 Task: Calculate the route to a popular water park in Orlando, Florida.
Action: Mouse moved to (173, 80)
Screenshot: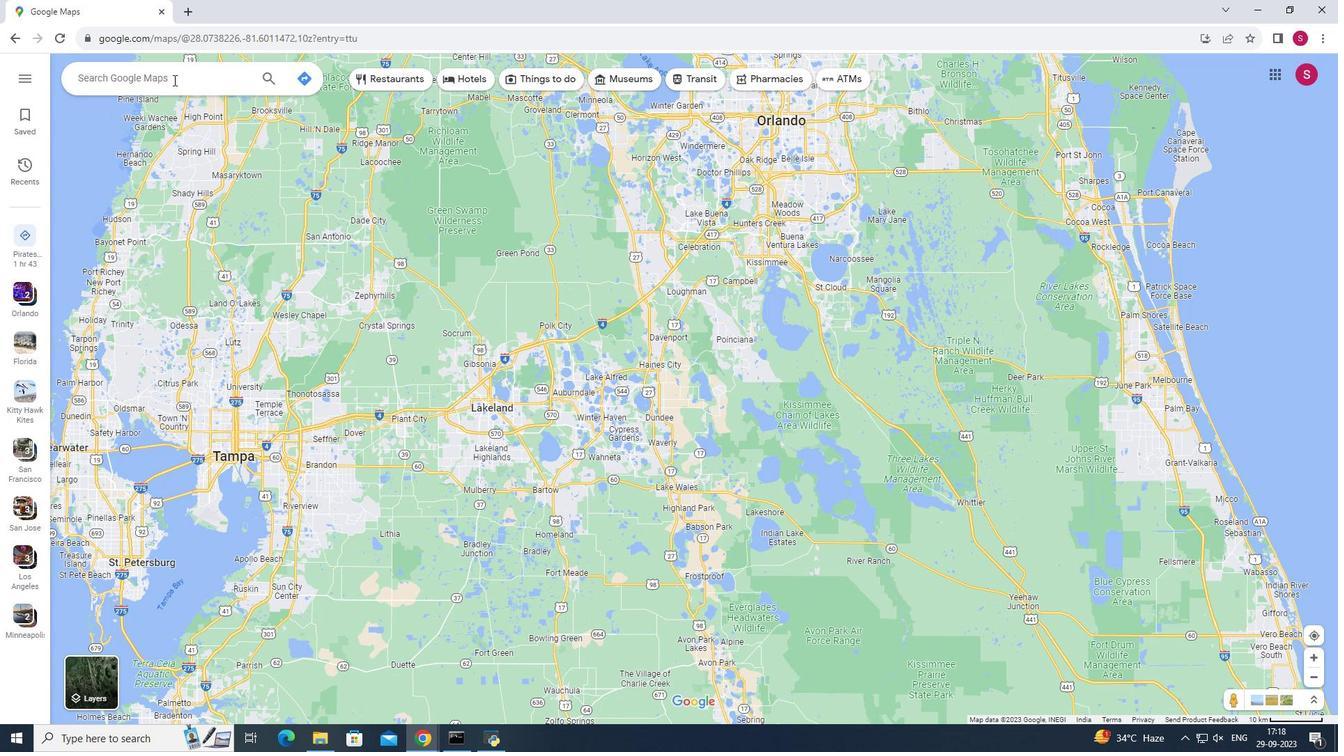 
Action: Mouse pressed left at (173, 80)
Screenshot: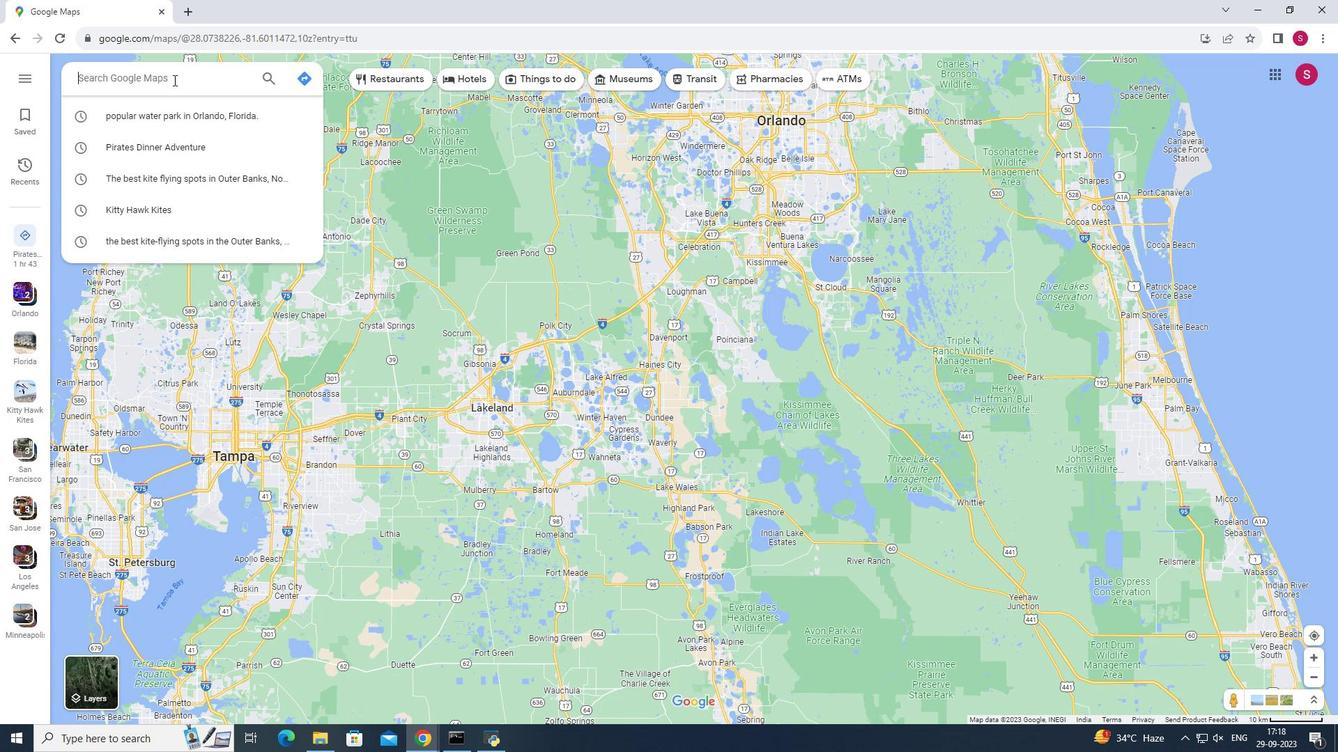
Action: Key pressed t<Key.backspace>popular<Key.space>water<Key.space>park<Key.space>in<Key.space><Key.shift>Orlando,<Key.space>florida<Key.enter>
Screenshot: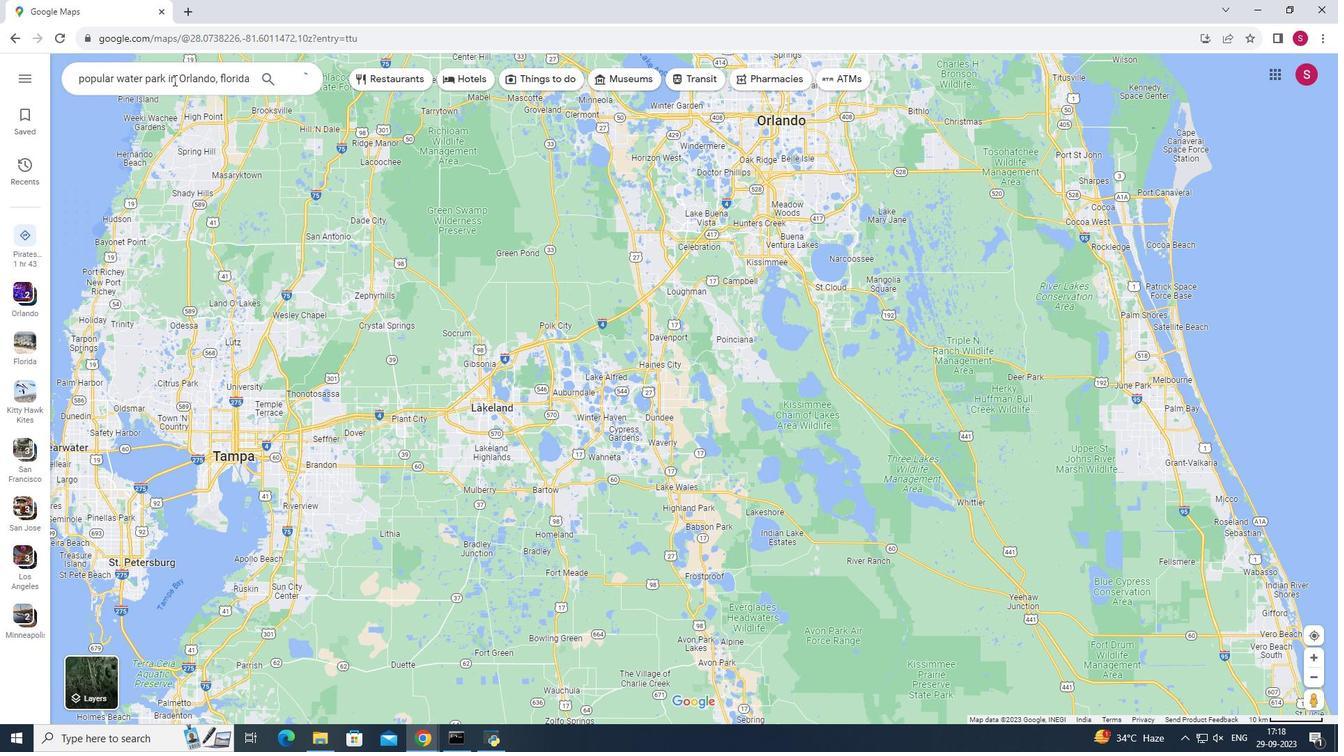 
Action: Mouse moved to (200, 410)
Screenshot: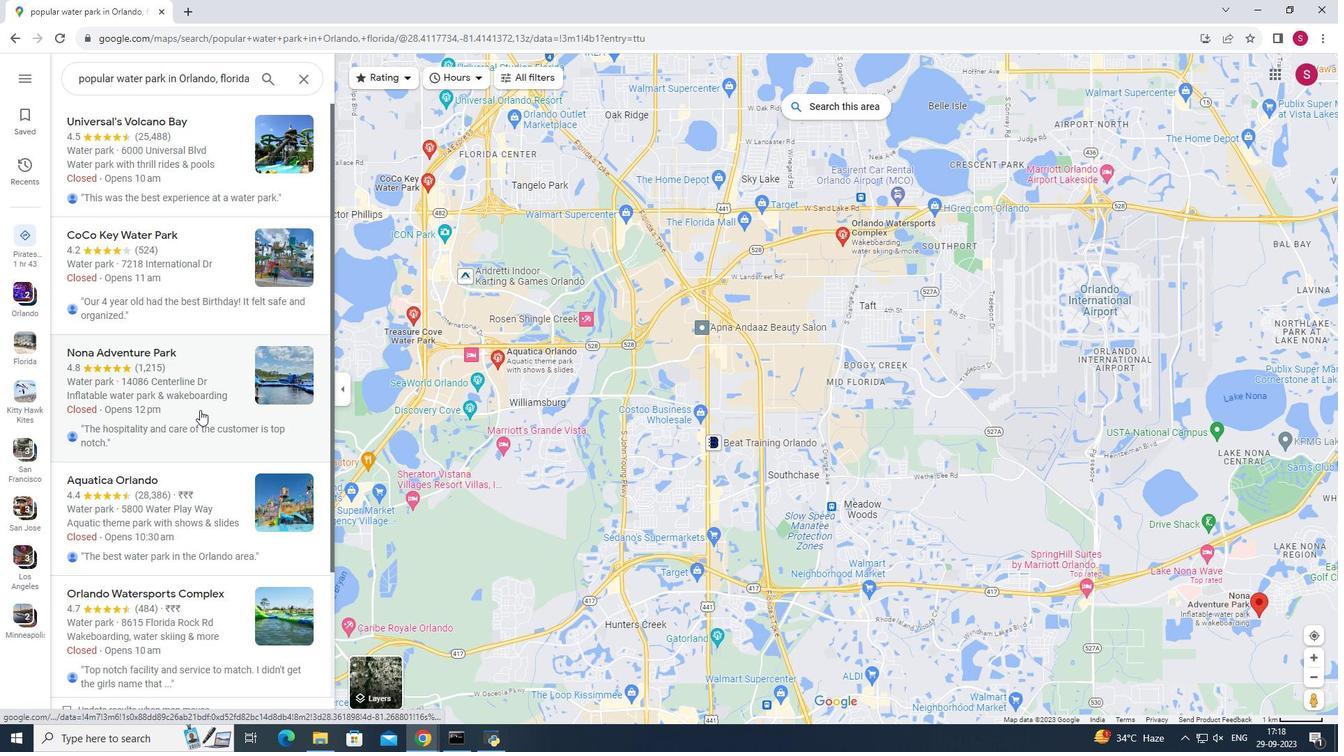 
Action: Mouse scrolled (200, 409) with delta (0, 0)
Screenshot: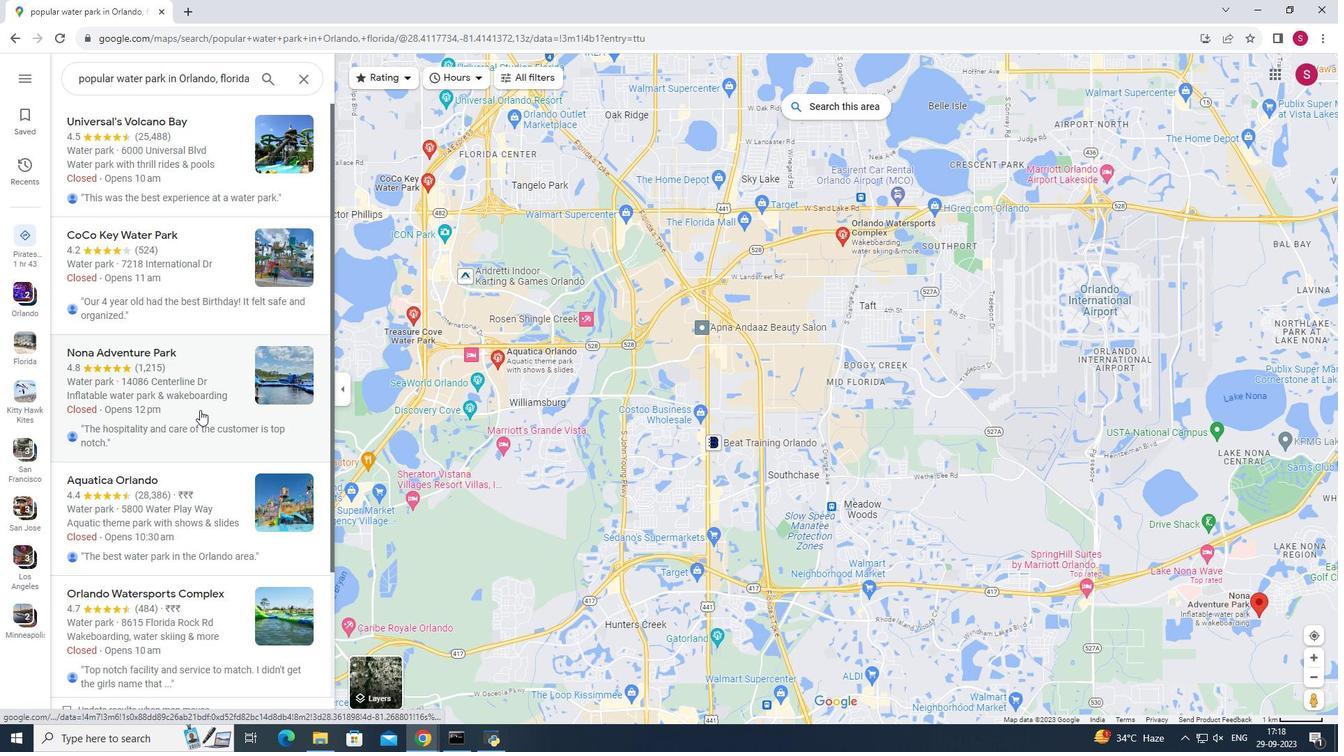 
Action: Mouse scrolled (200, 409) with delta (0, 0)
Screenshot: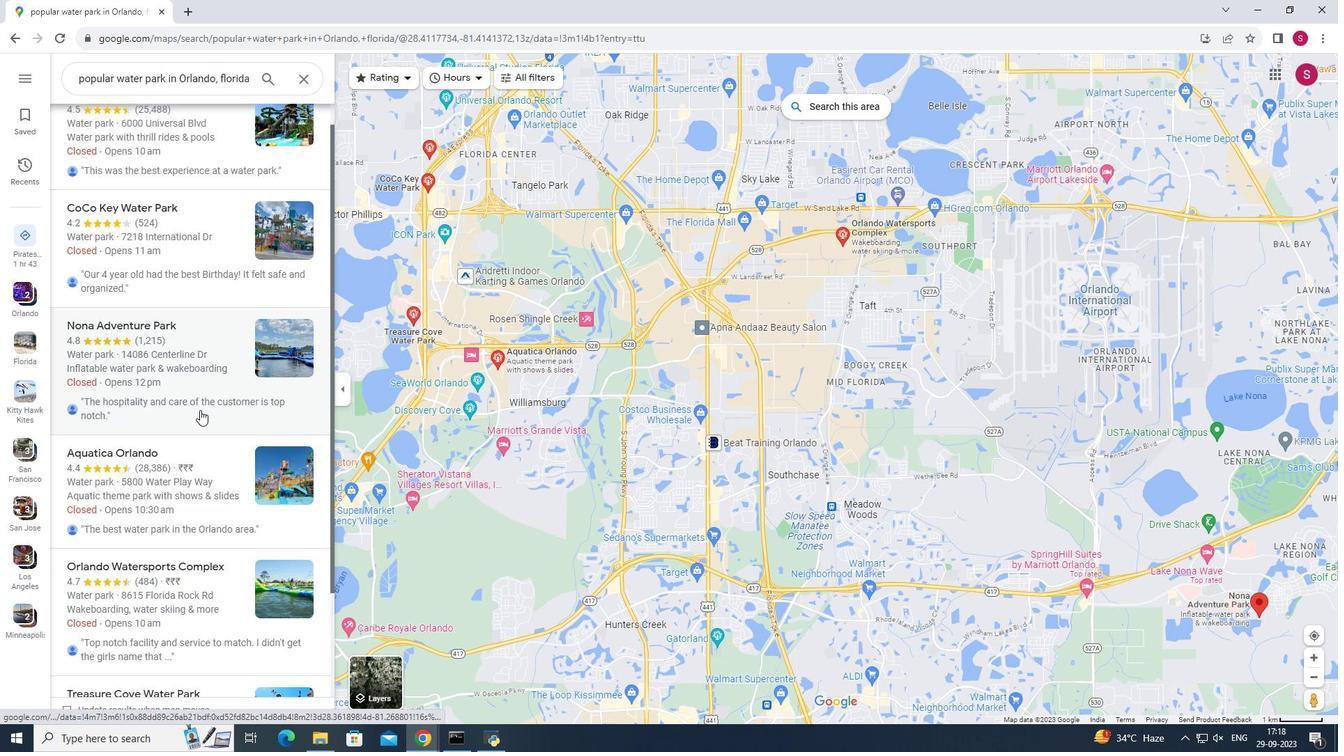 
Action: Mouse scrolled (200, 409) with delta (0, 0)
Screenshot: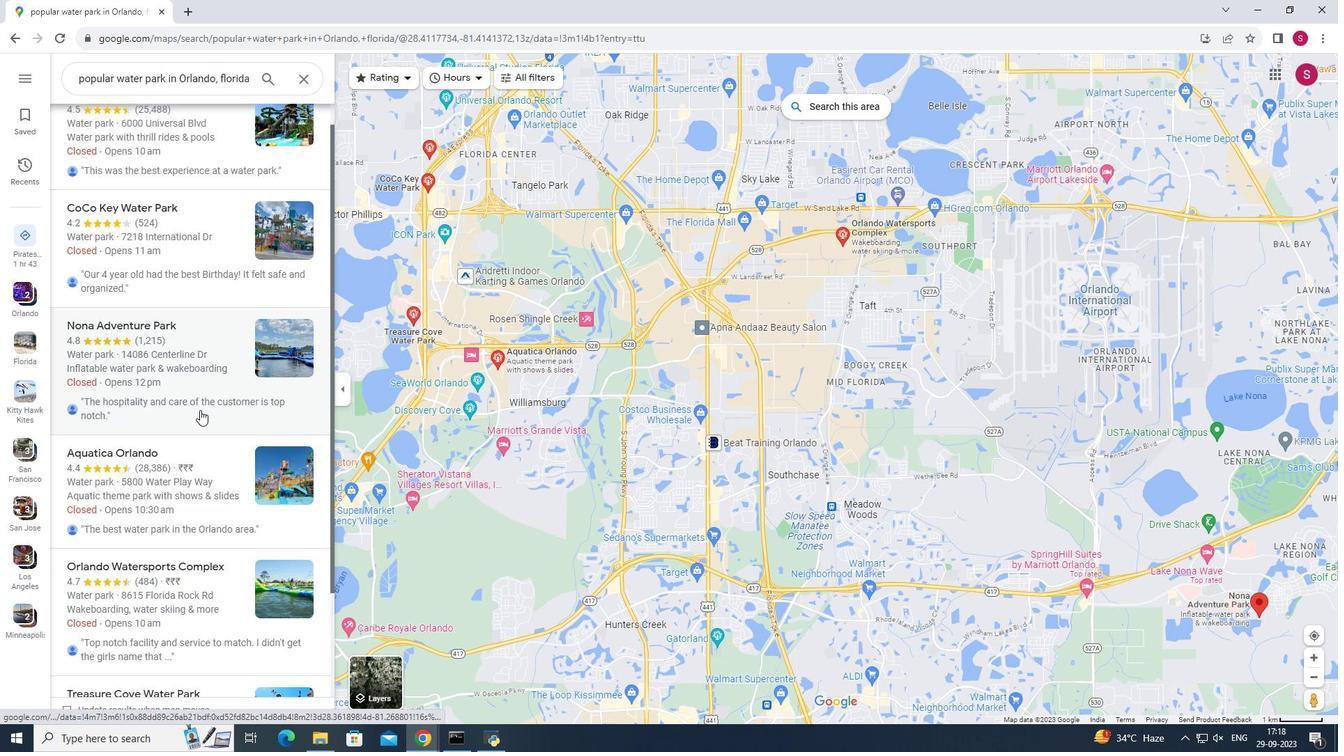 
Action: Mouse scrolled (200, 409) with delta (0, 0)
Screenshot: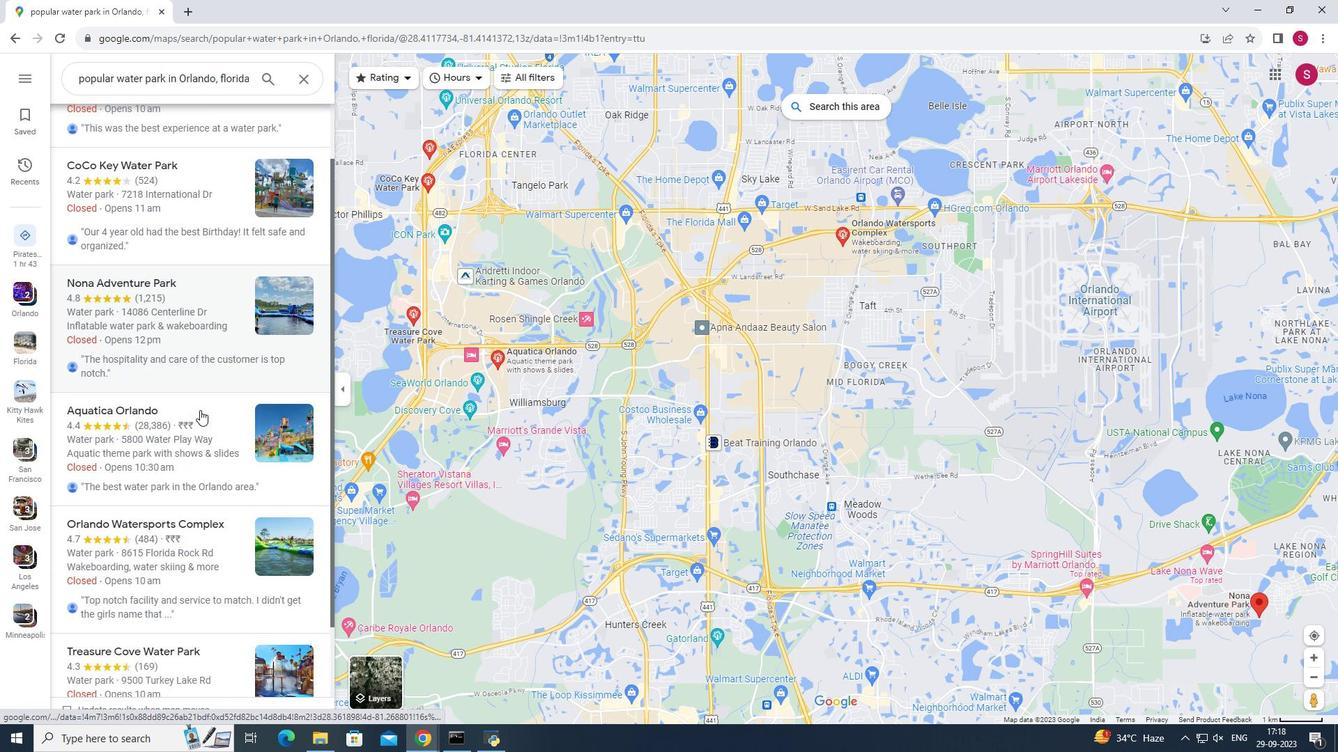 
Action: Mouse scrolled (200, 409) with delta (0, 0)
Screenshot: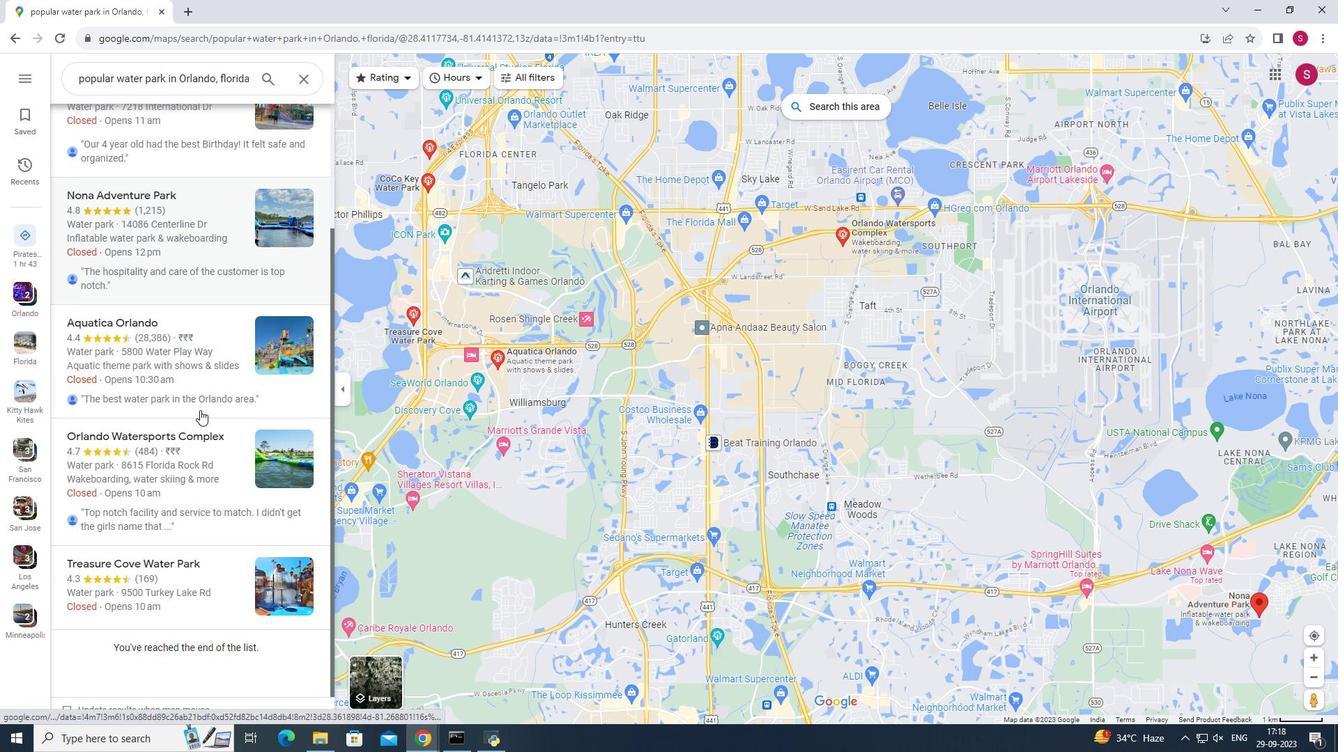 
Action: Mouse moved to (200, 410)
Screenshot: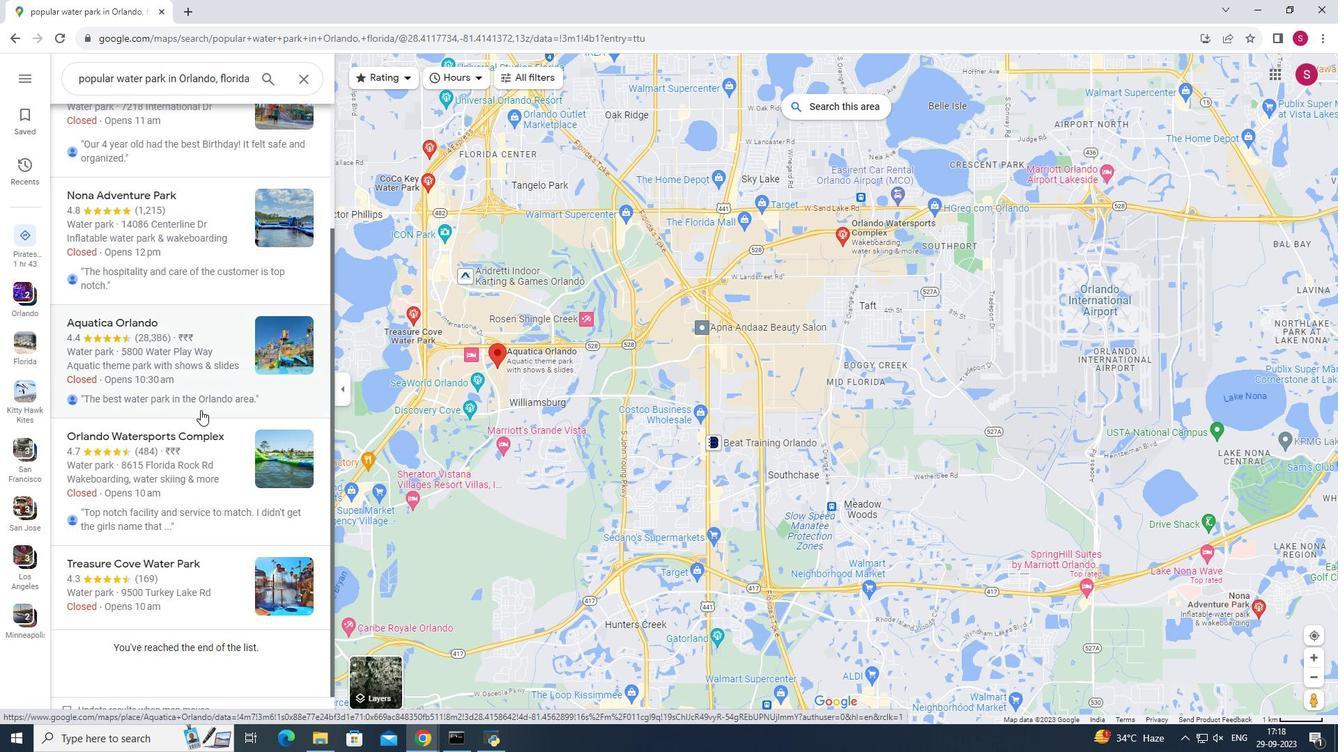 
Action: Mouse scrolled (200, 411) with delta (0, 0)
Screenshot: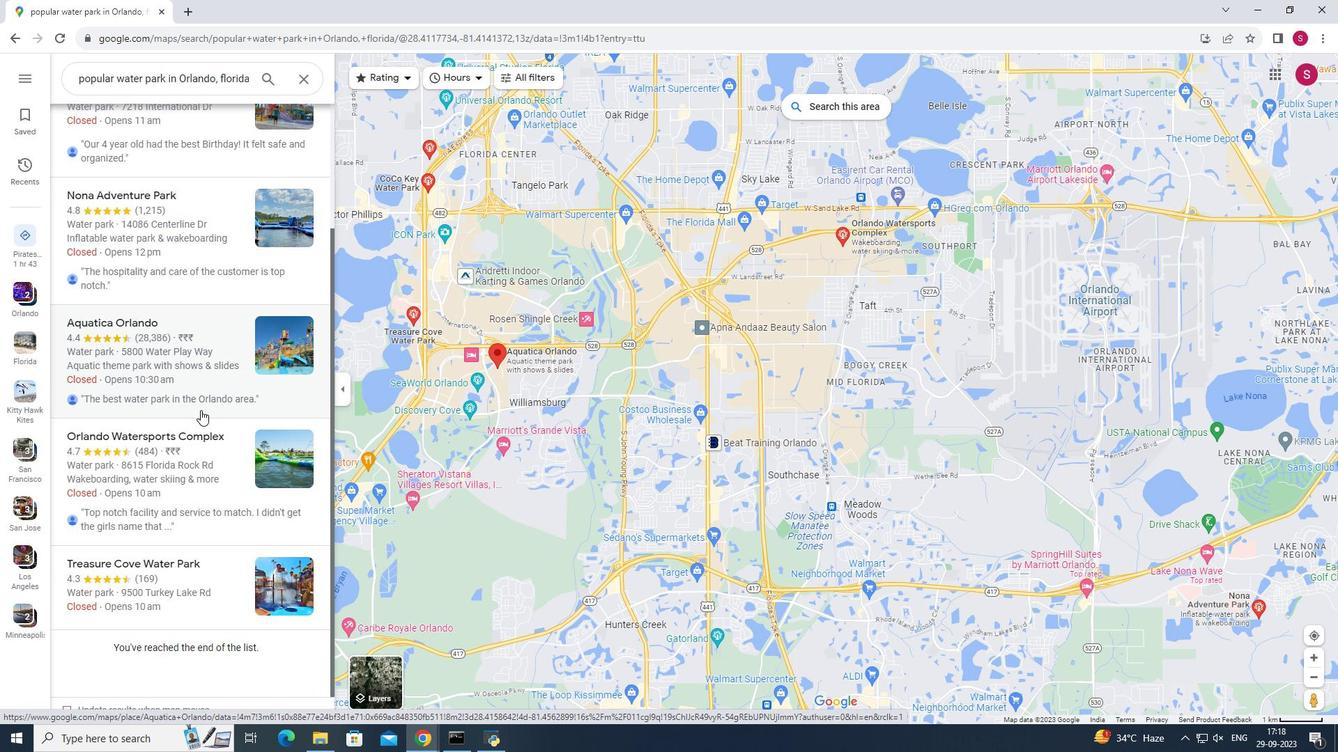 
Action: Mouse scrolled (200, 411) with delta (0, 0)
Screenshot: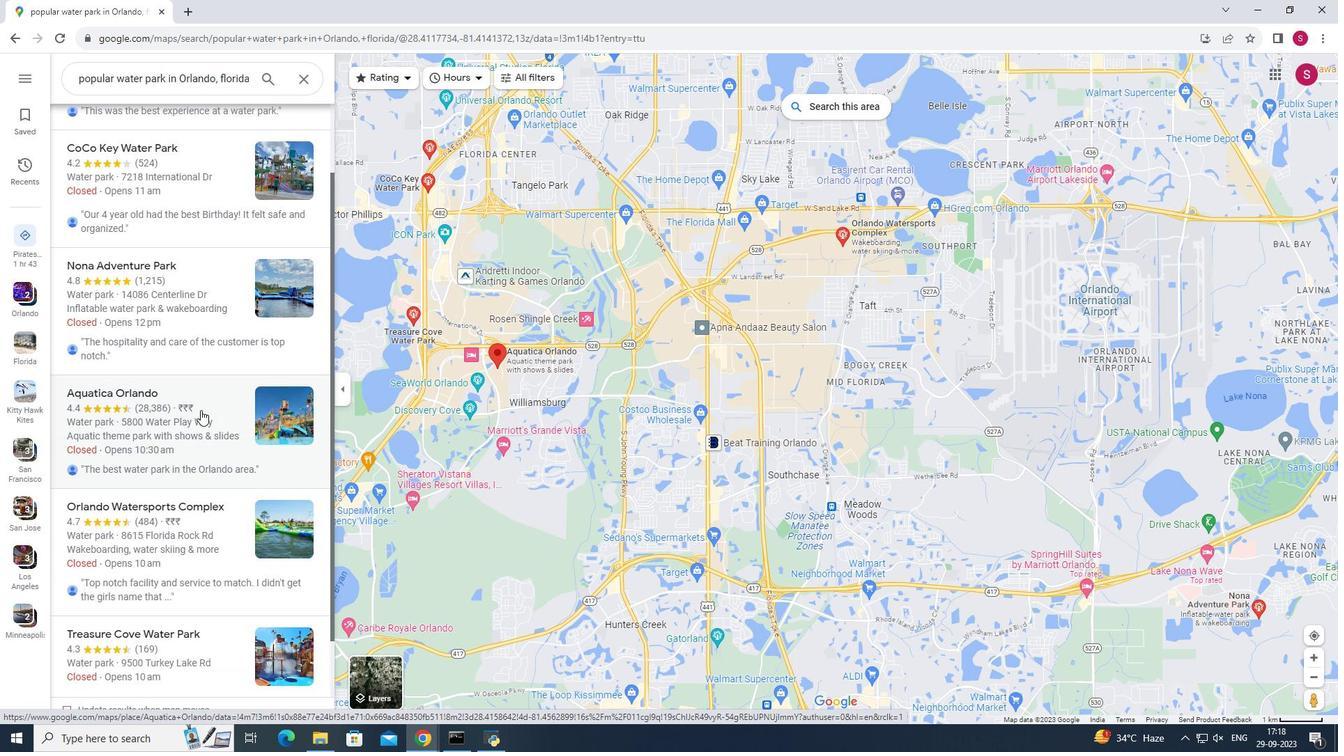 
Action: Mouse scrolled (200, 411) with delta (0, 0)
Screenshot: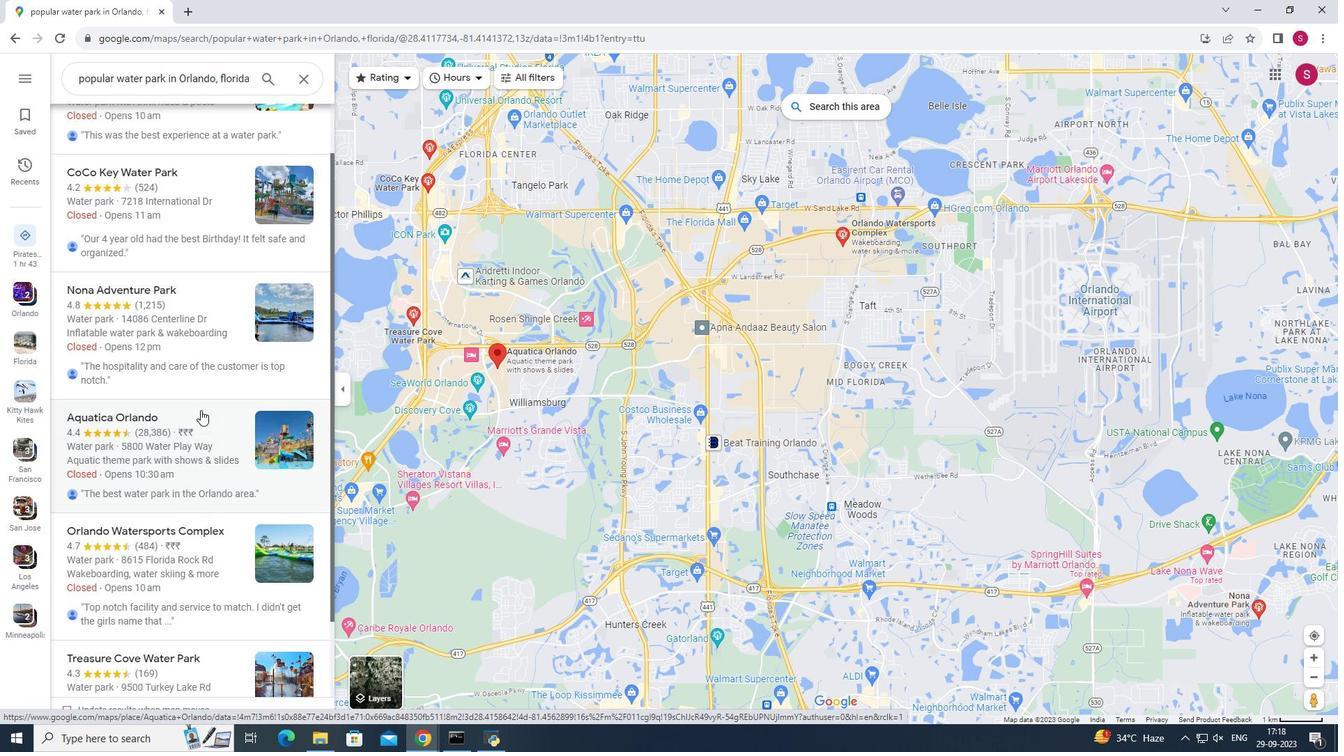 
Action: Mouse scrolled (200, 411) with delta (0, 0)
Screenshot: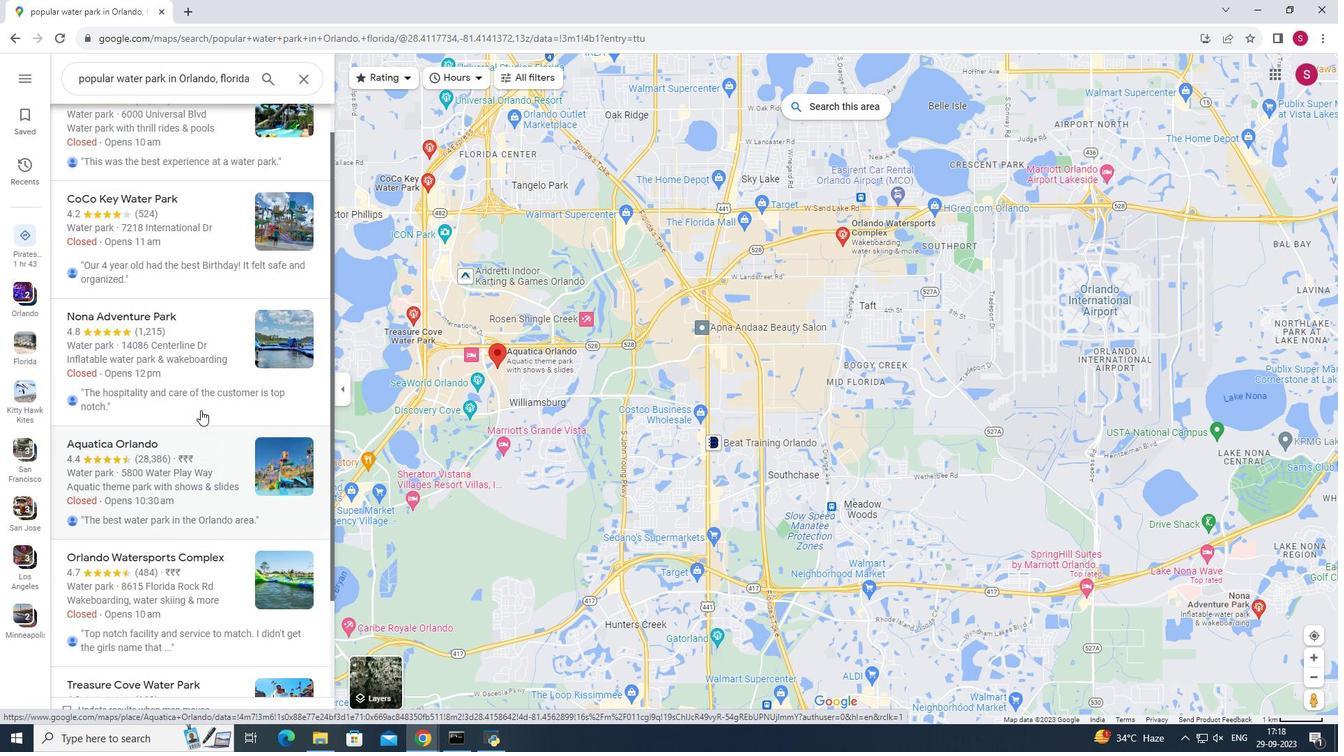 
Action: Mouse scrolled (200, 409) with delta (0, 0)
Screenshot: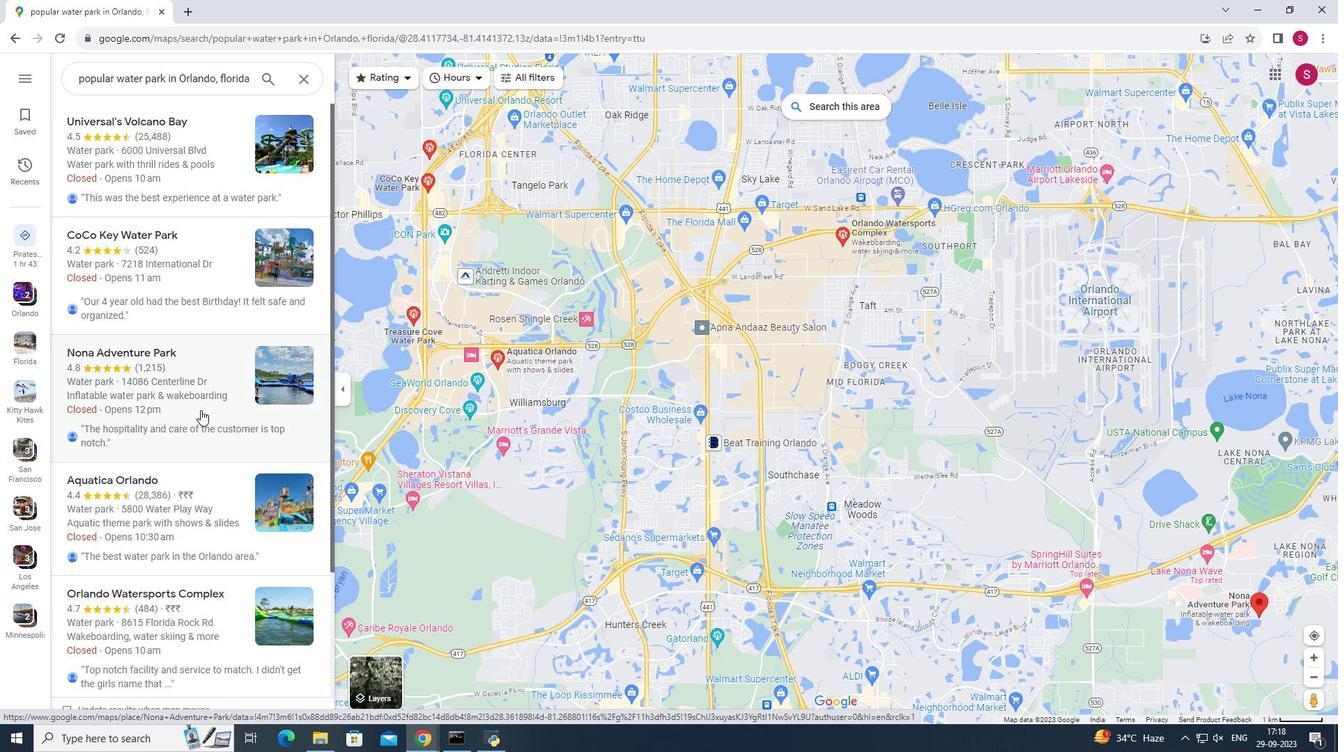 
Action: Mouse scrolled (200, 409) with delta (0, 0)
Screenshot: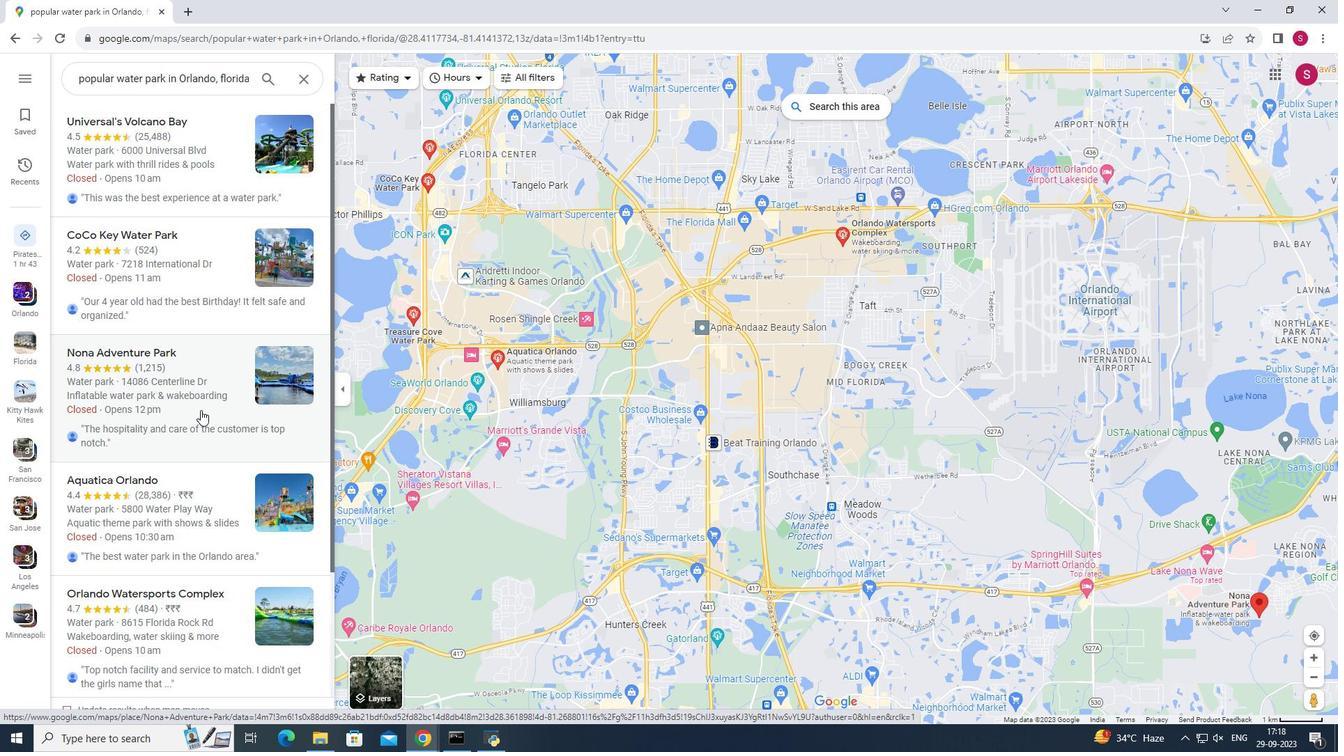 
Action: Mouse scrolled (200, 409) with delta (0, 0)
Screenshot: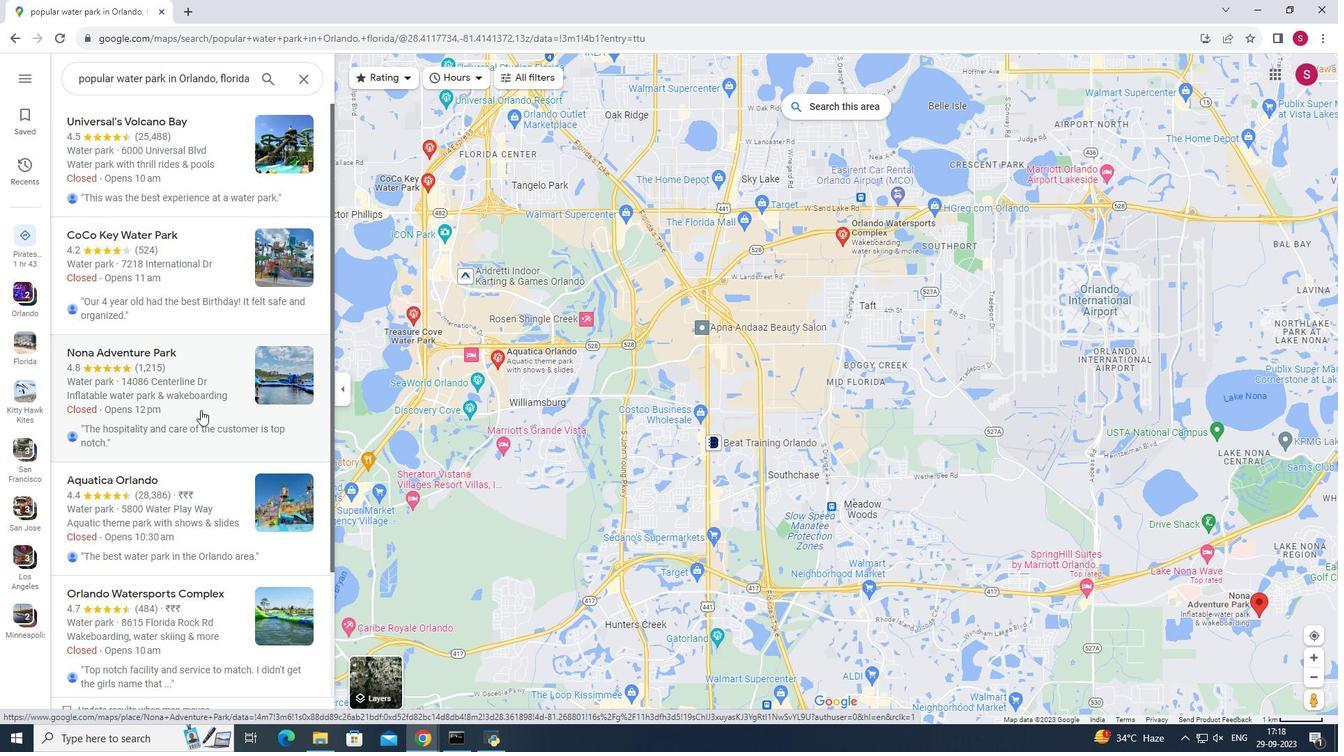 
Action: Mouse scrolled (200, 409) with delta (0, 0)
Screenshot: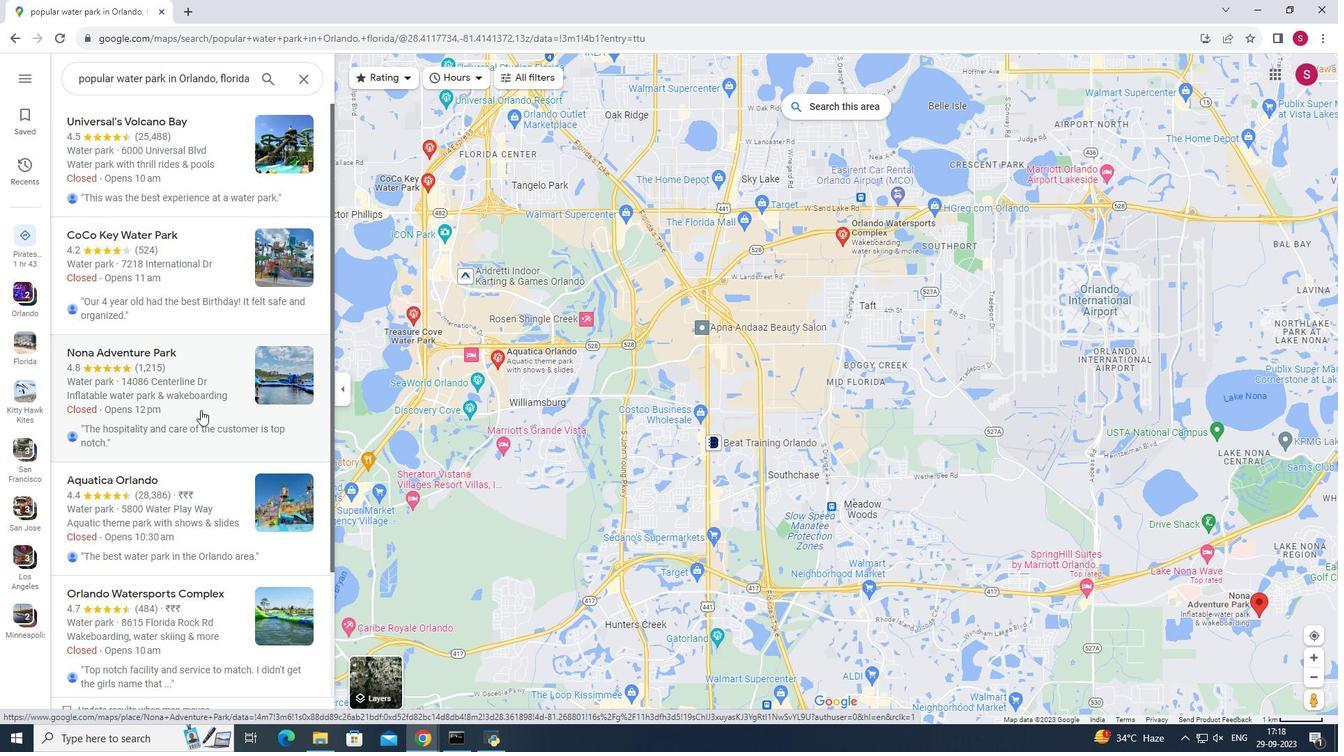 
Action: Mouse moved to (181, 575)
Screenshot: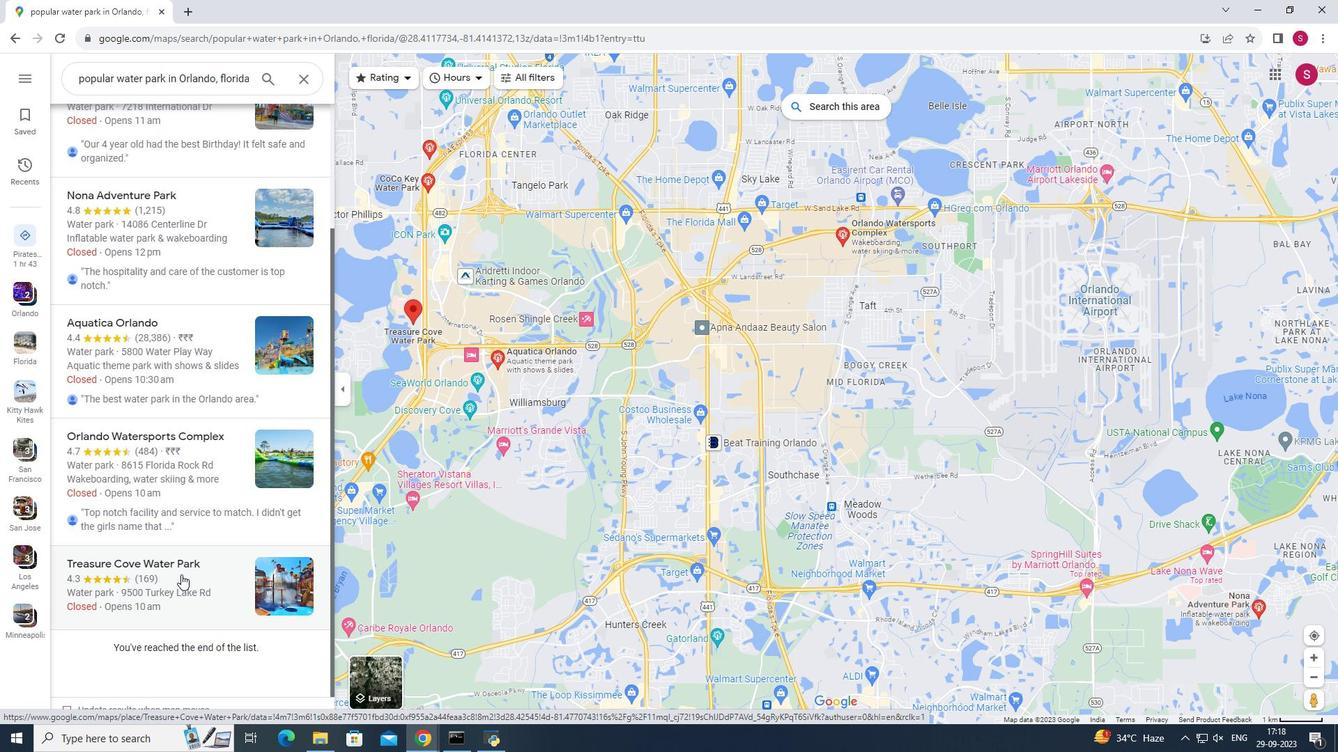 
Action: Mouse pressed left at (181, 575)
Screenshot: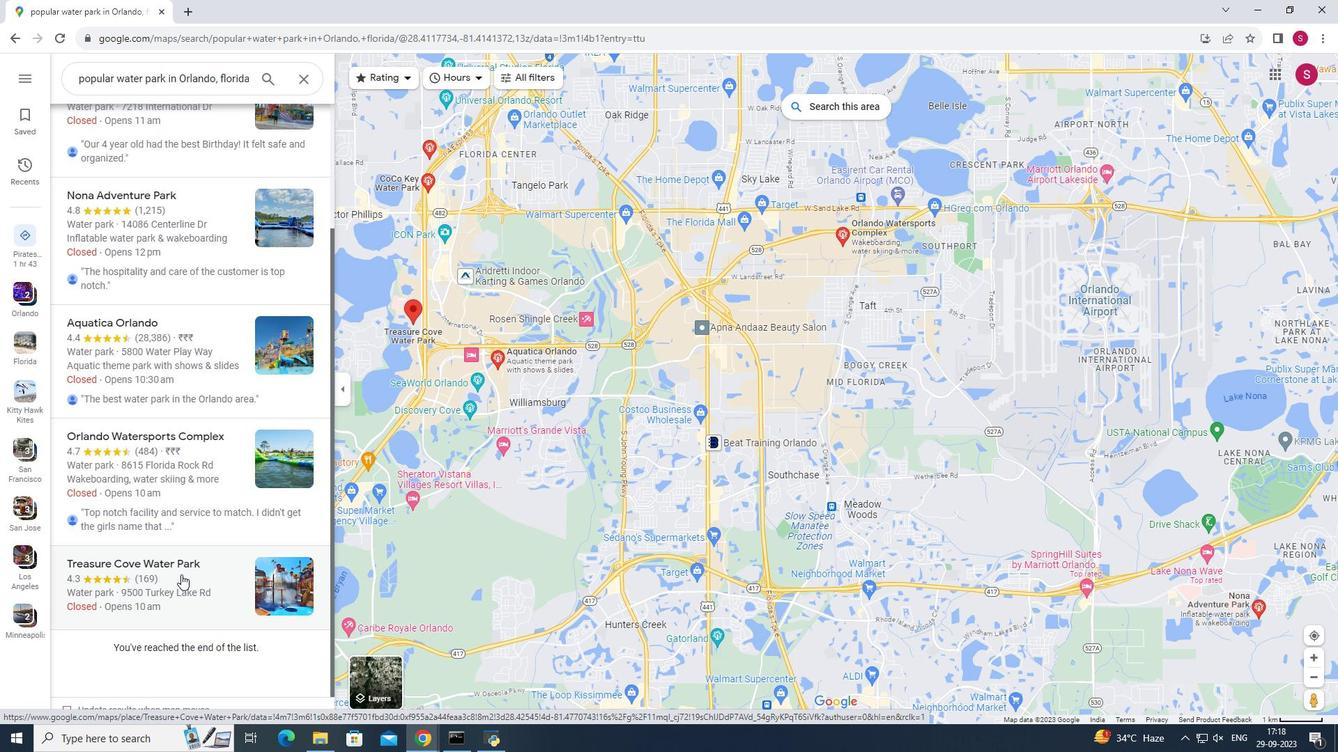 
Action: Mouse moved to (383, 393)
Screenshot: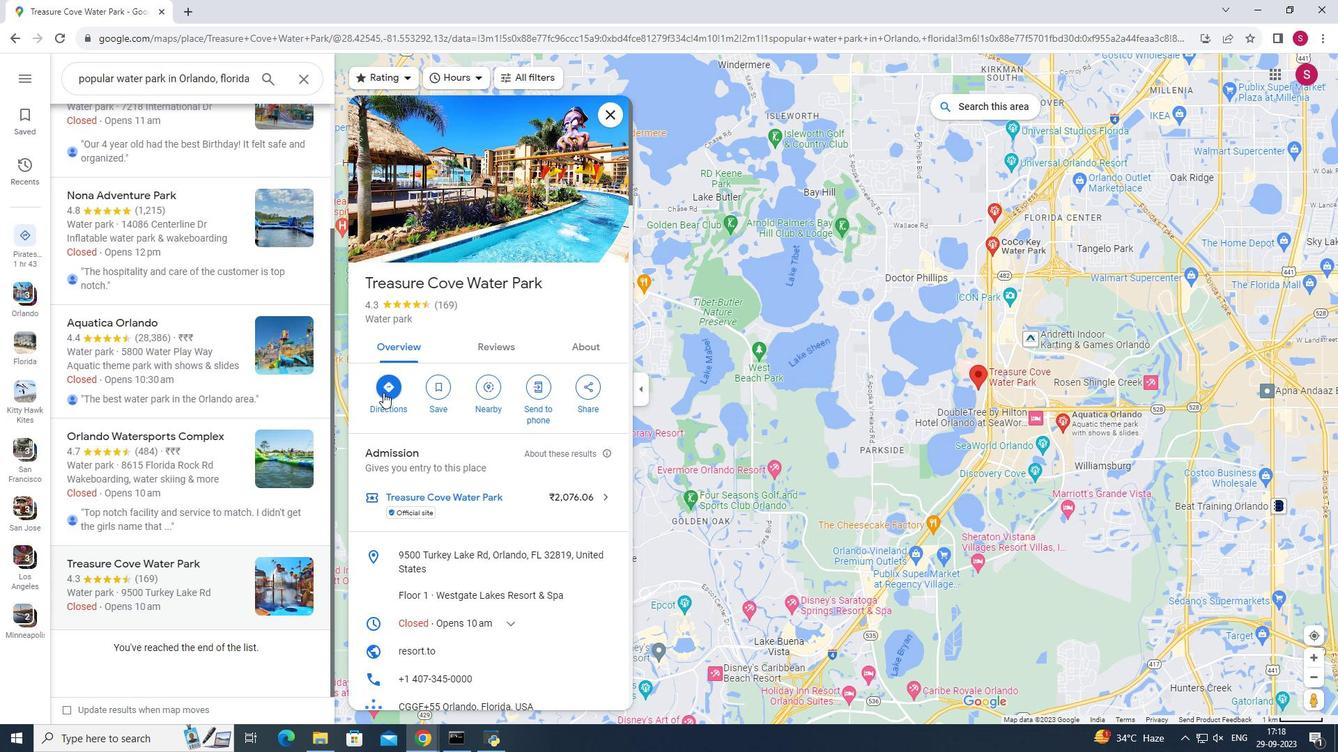 
Action: Mouse pressed left at (383, 393)
Screenshot: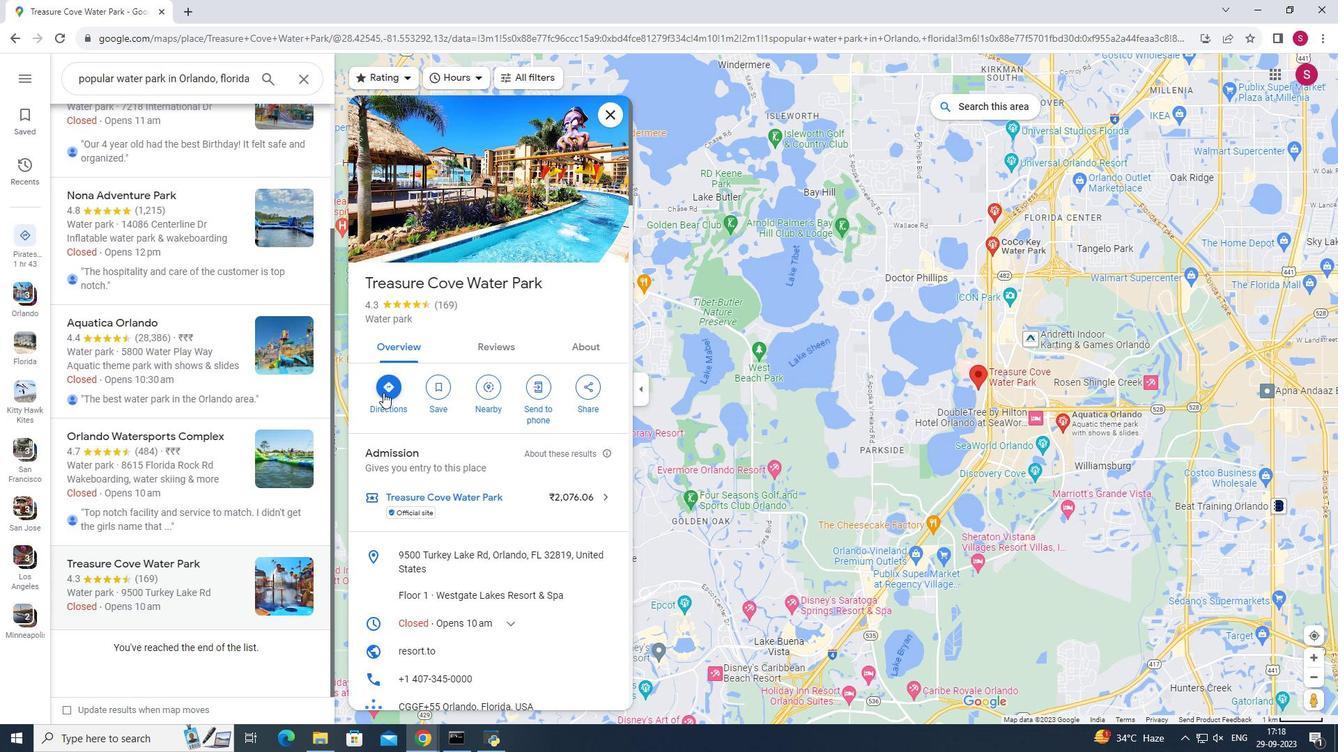 
Action: Mouse moved to (216, 118)
Screenshot: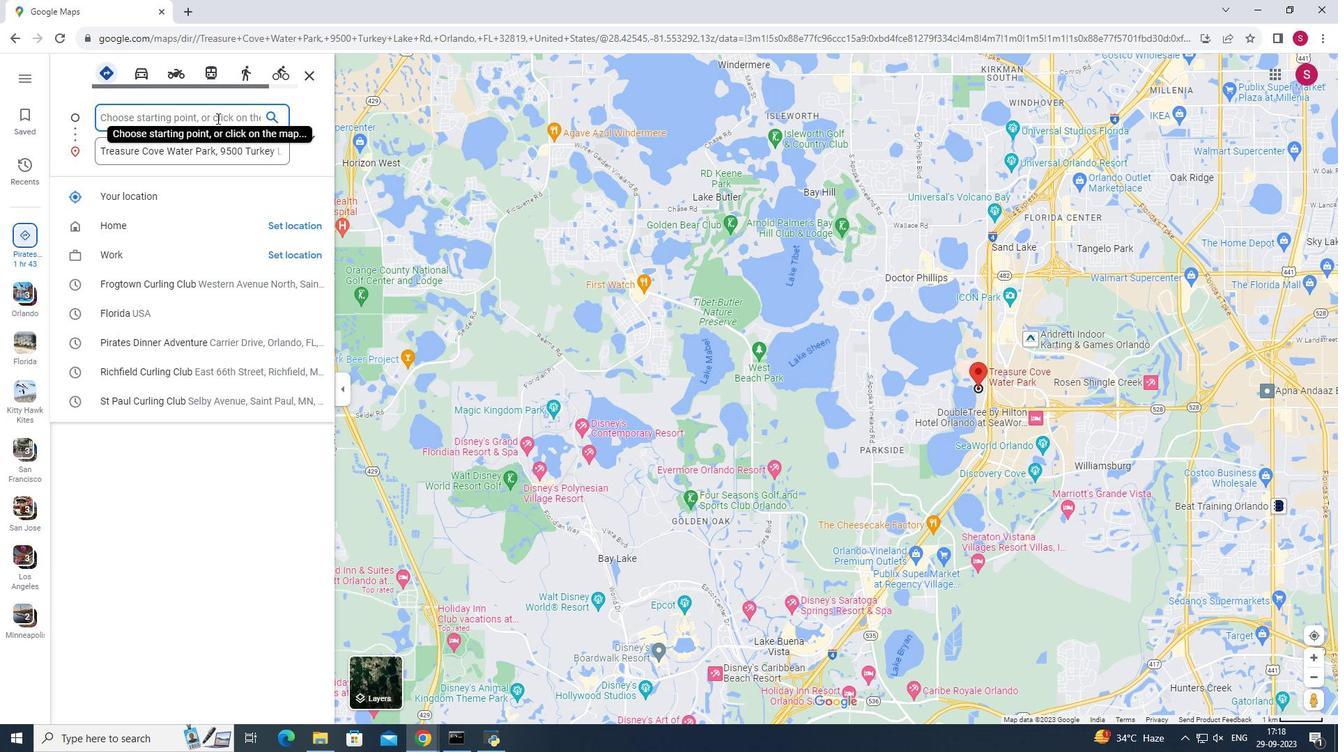 
Action: Mouse pressed left at (216, 118)
Screenshot: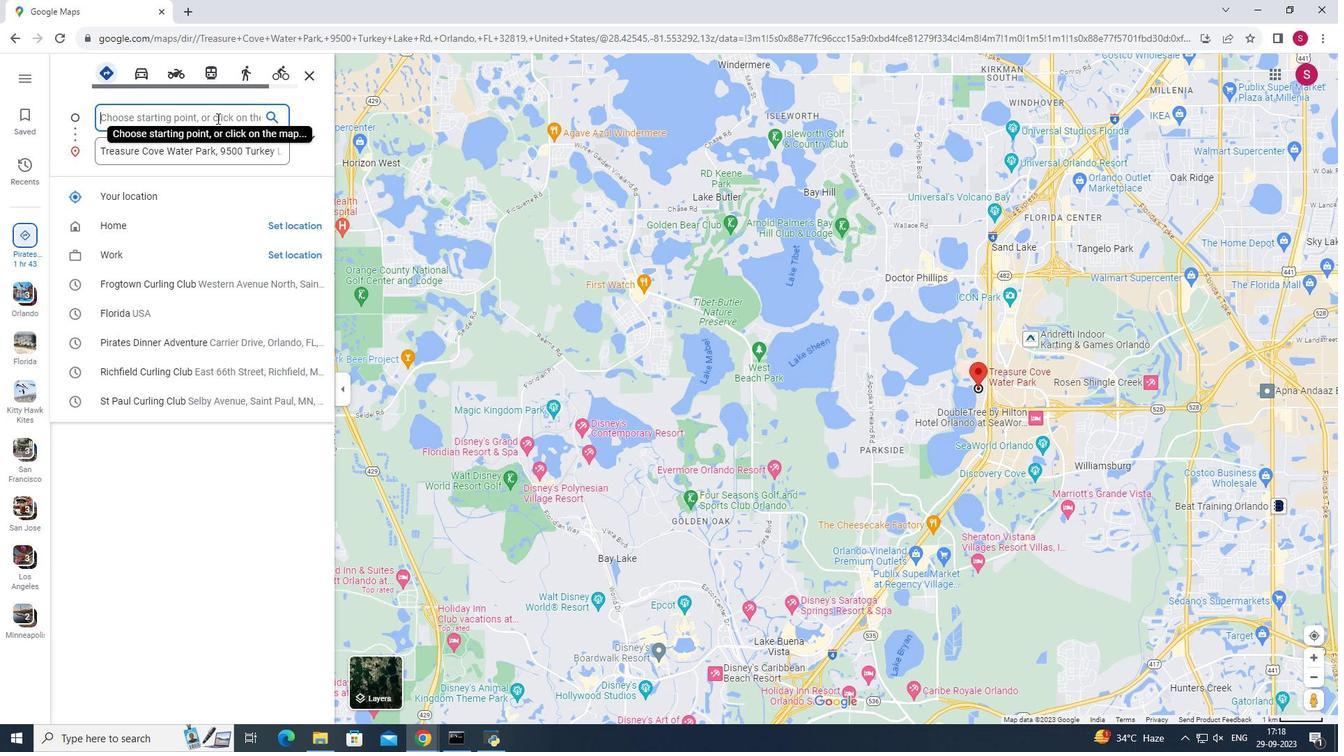 
Action: Mouse moved to (217, 118)
Screenshot: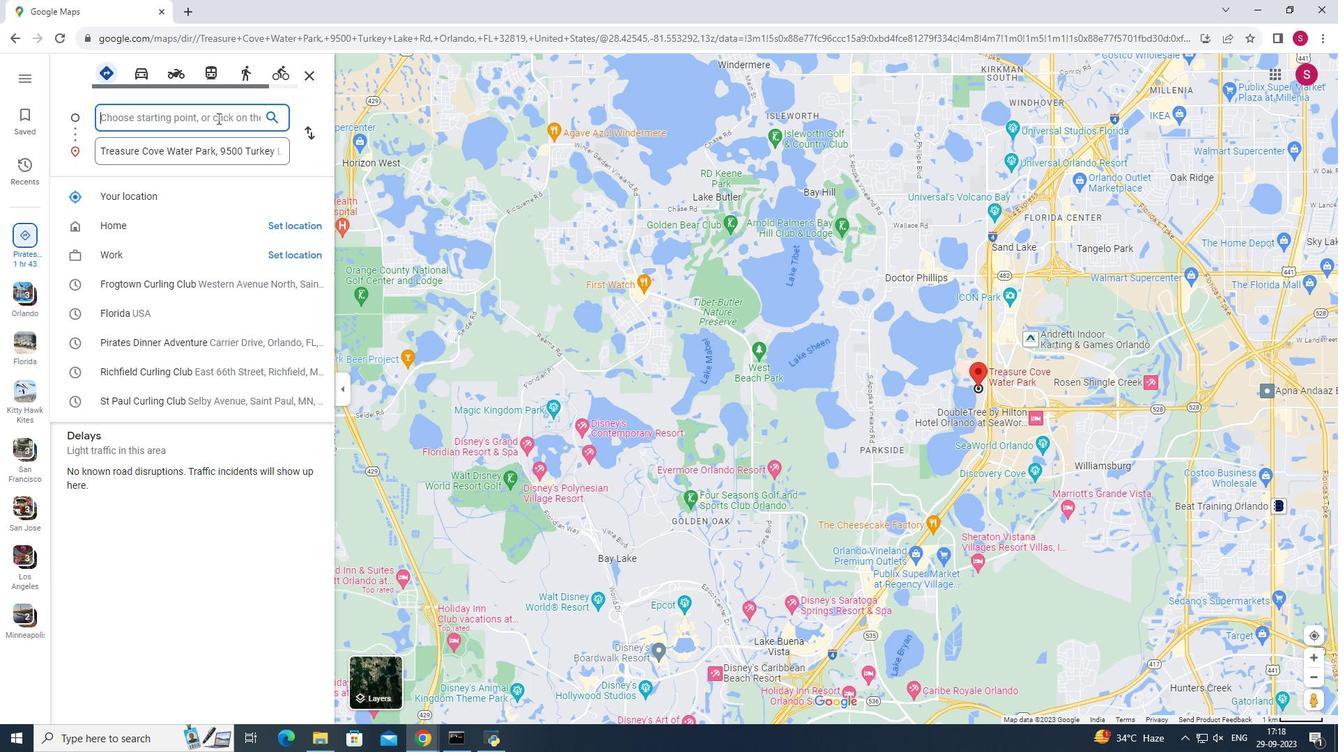 
Action: Key pressed florida<Key.enter>
Screenshot: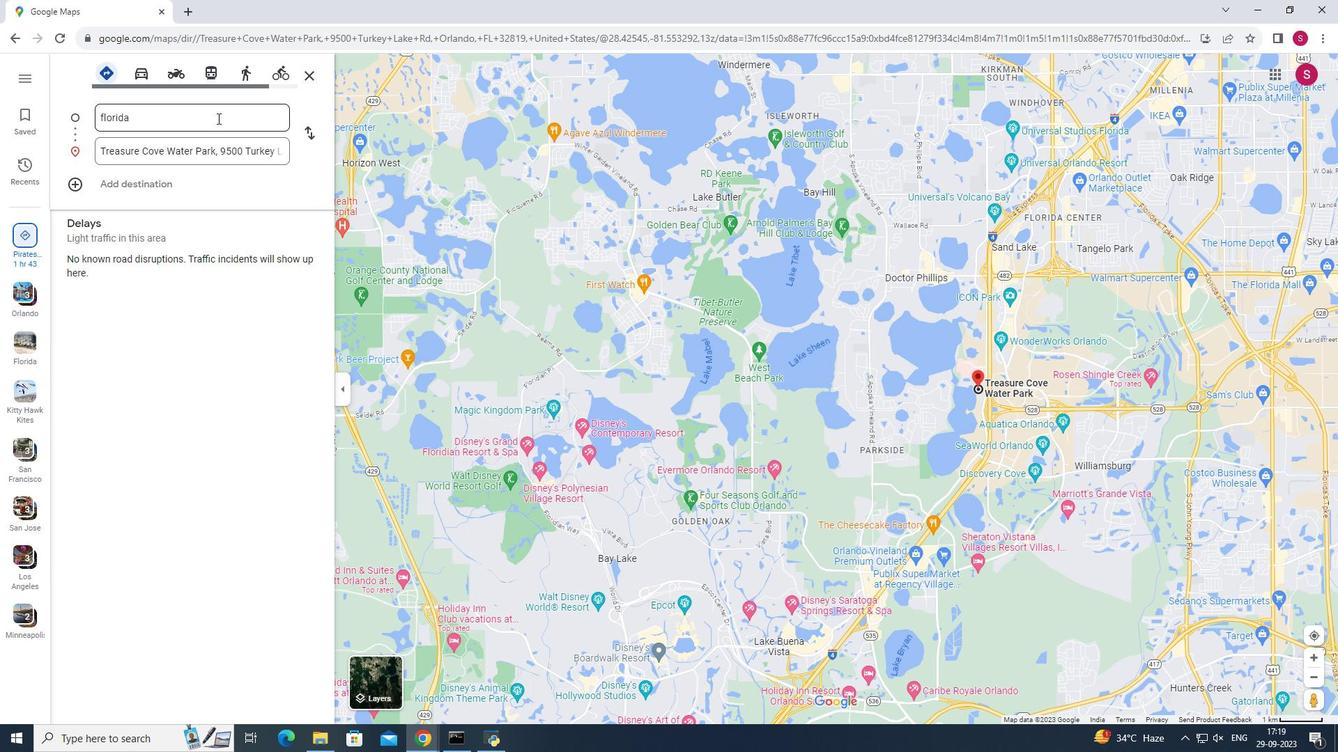 
Action: Mouse moved to (122, 374)
Screenshot: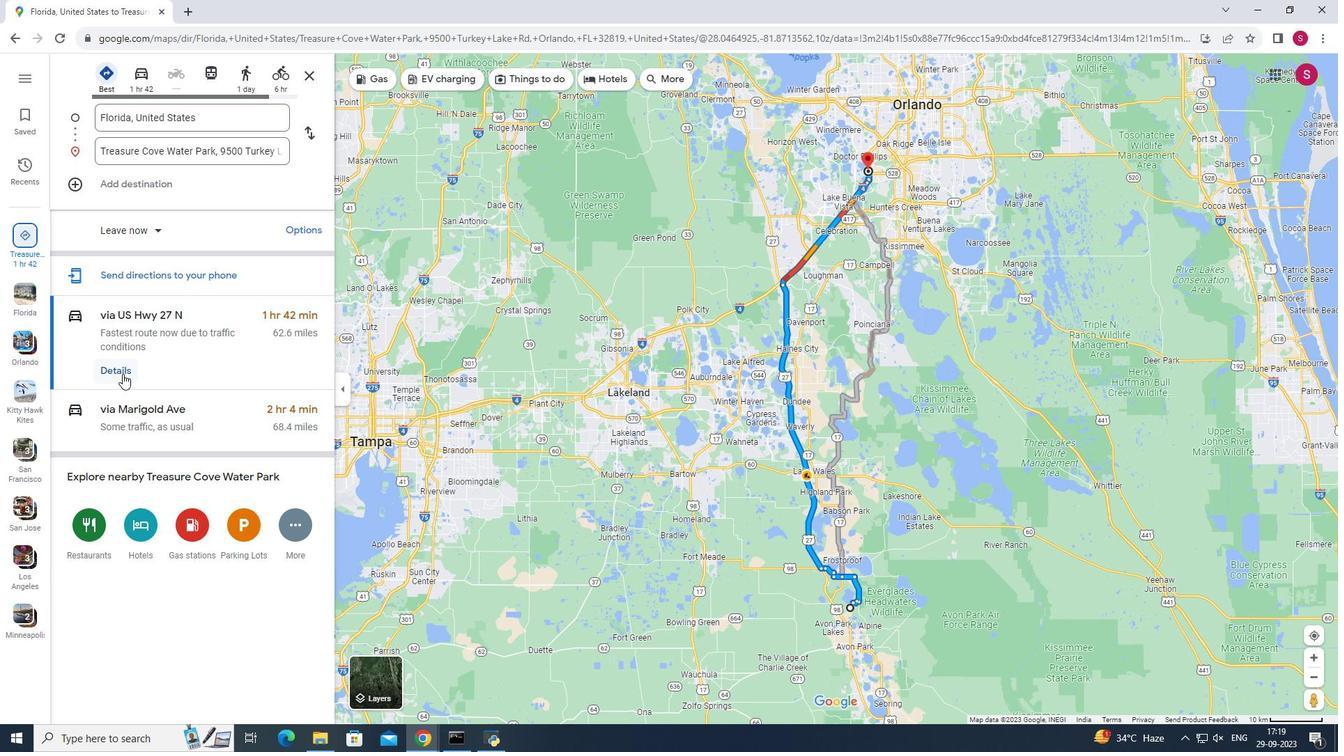 
Action: Mouse pressed left at (122, 374)
Screenshot: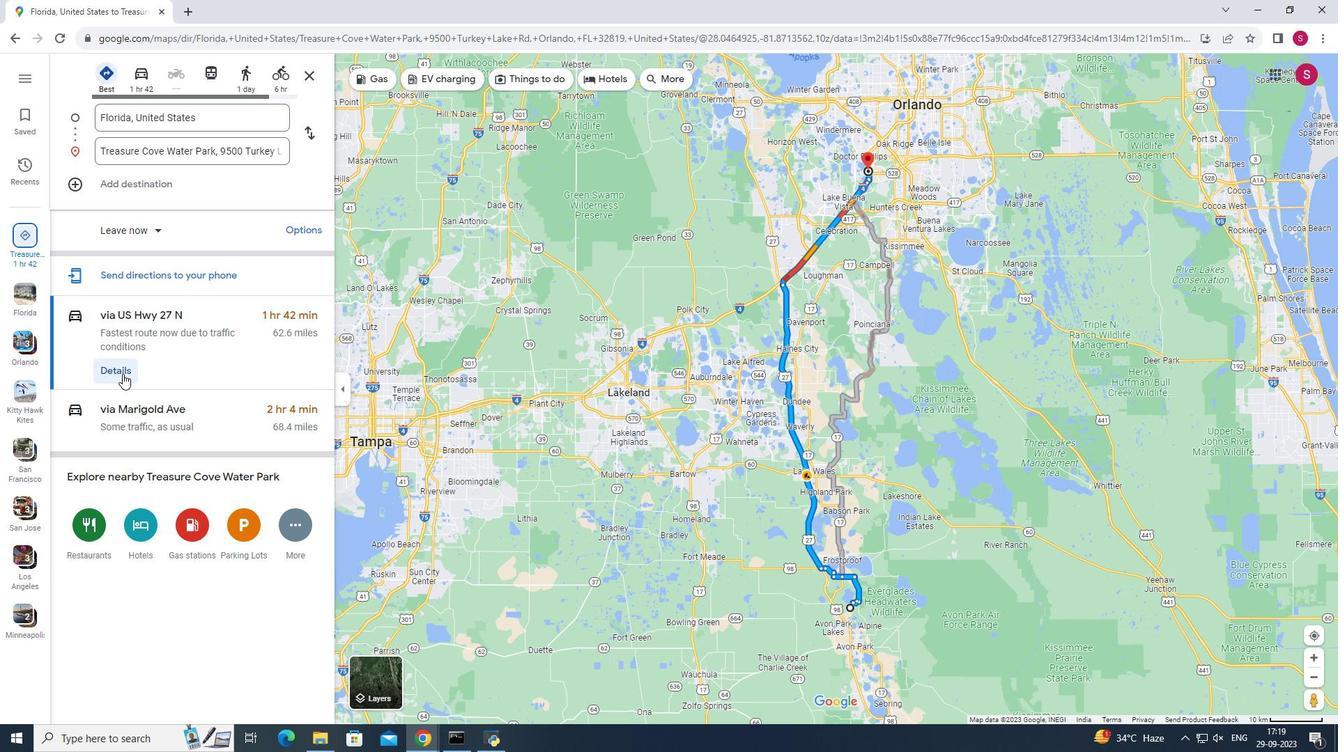 
Action: Mouse moved to (69, 71)
Screenshot: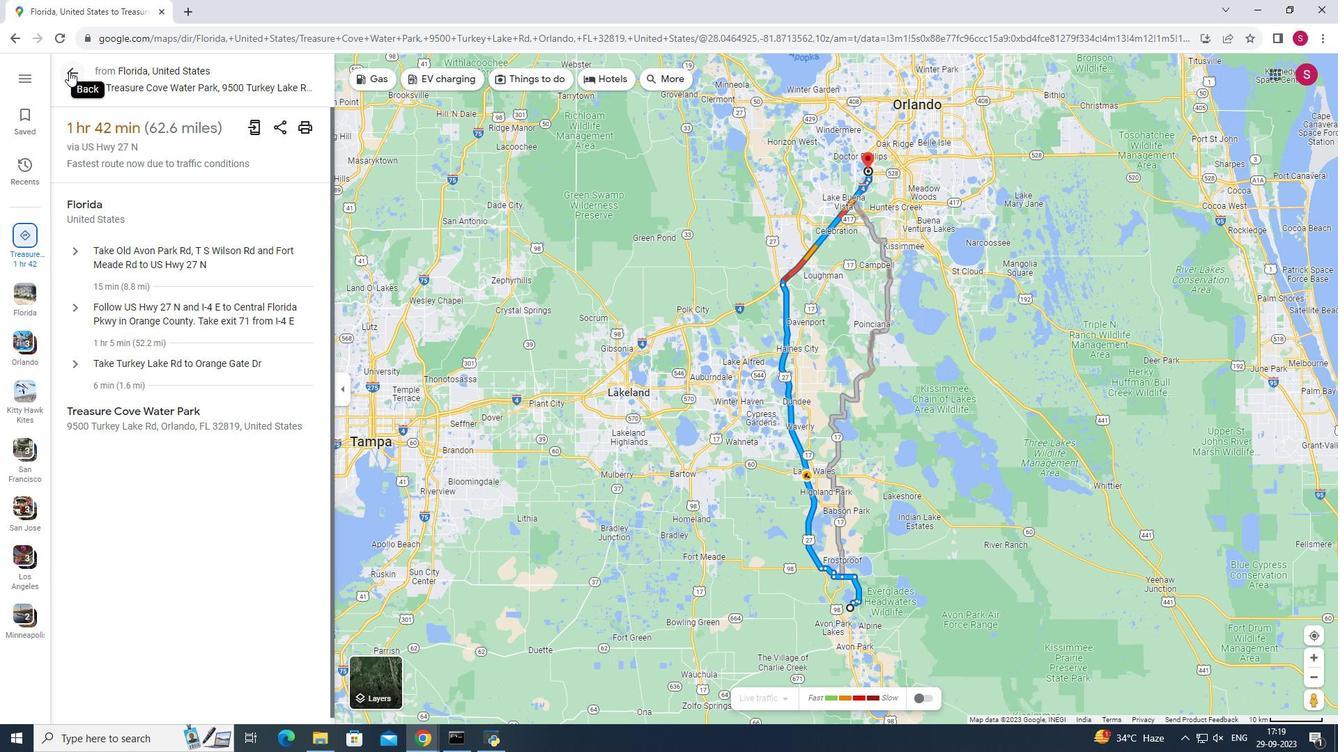 
Action: Mouse pressed left at (69, 71)
Screenshot: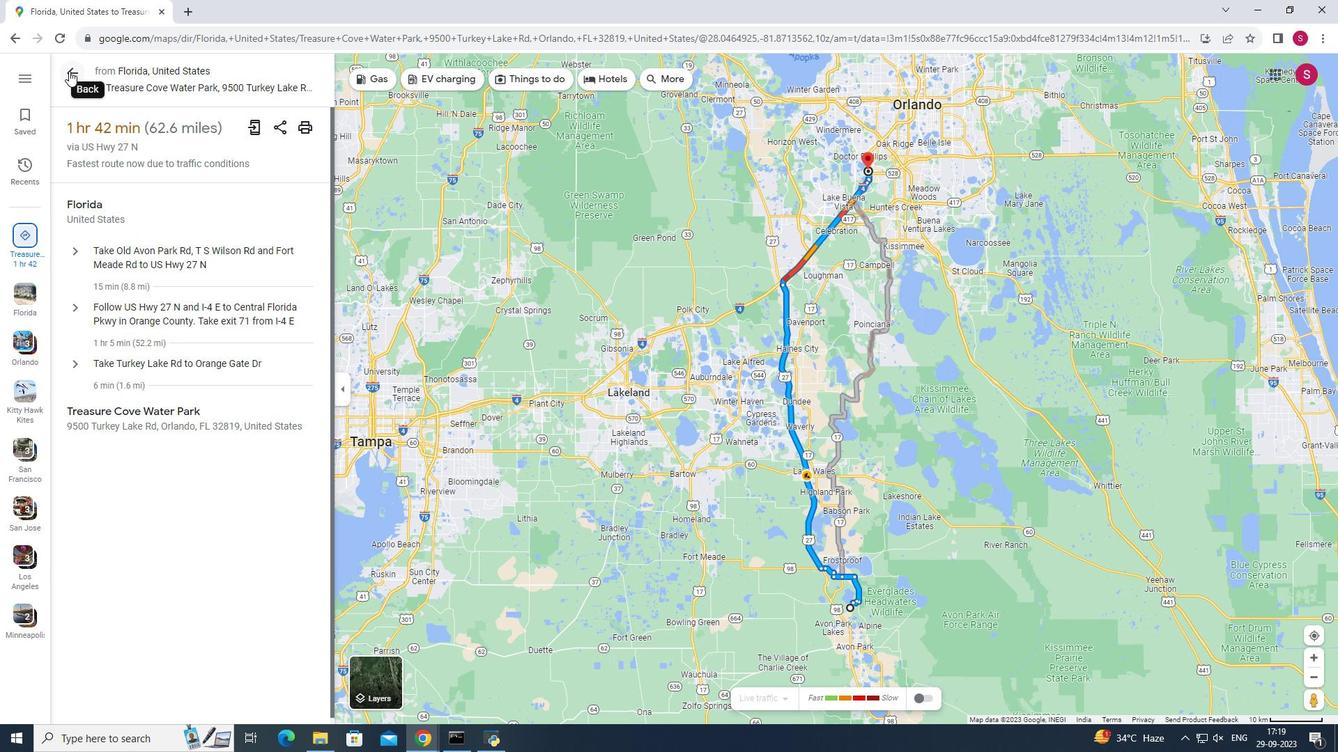 
Action: Mouse moved to (362, 264)
Screenshot: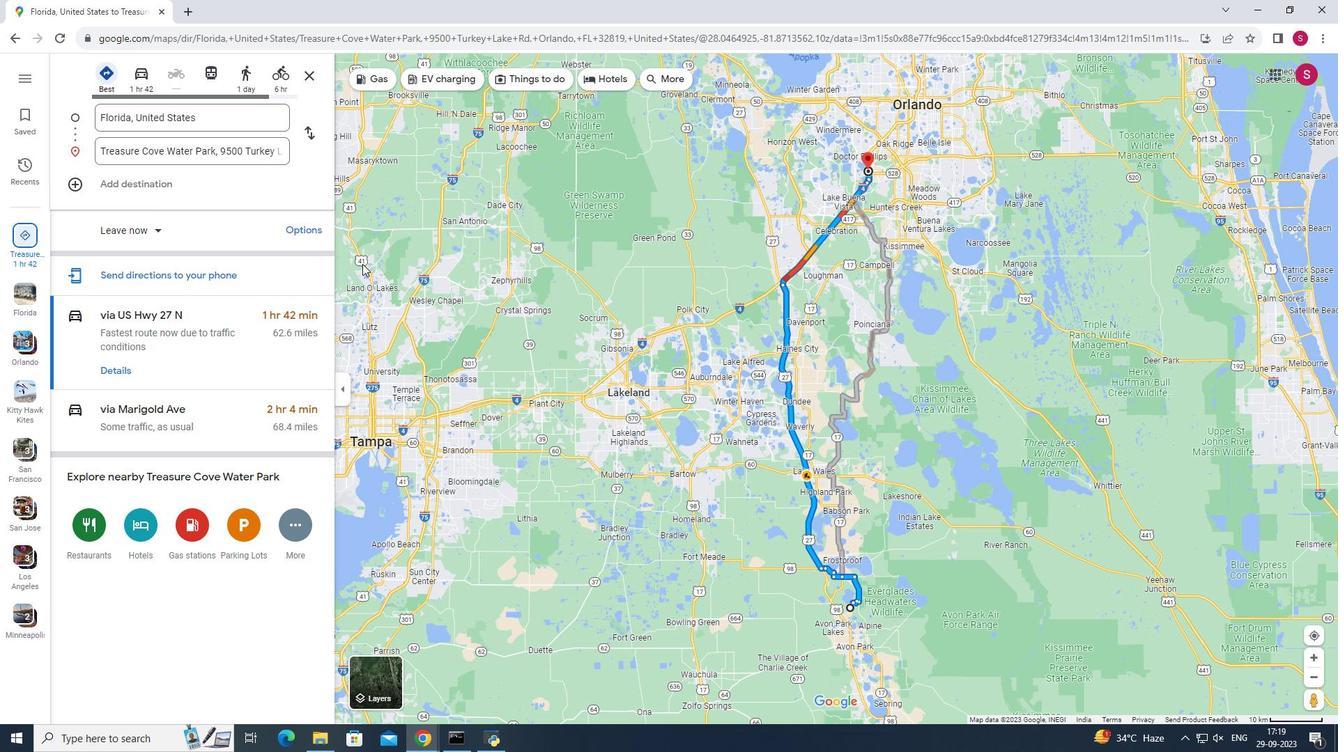 
